 Task: Enable the video filter "Direct3D 11 deinterlace filter" for mosaic bridge stream output.
Action: Mouse moved to (97, 9)
Screenshot: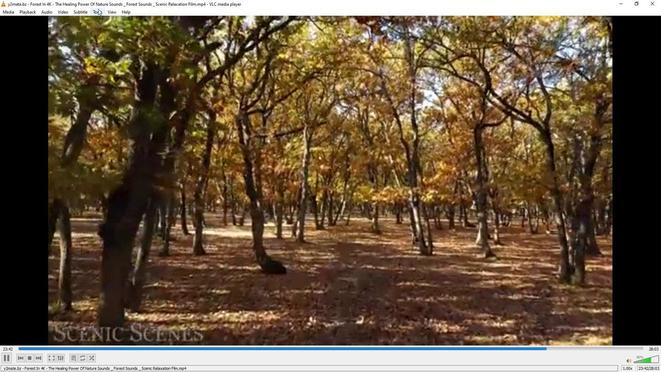 
Action: Mouse pressed left at (97, 9)
Screenshot: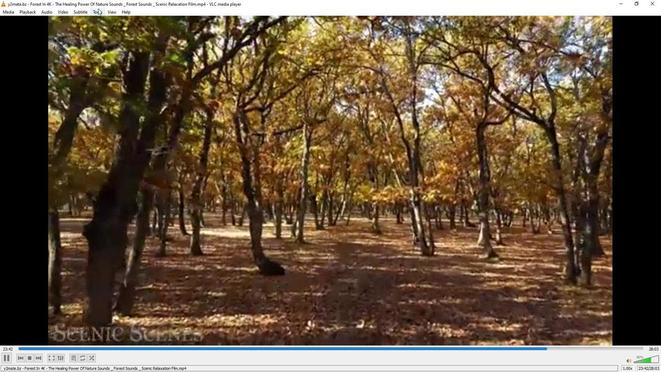 
Action: Mouse moved to (120, 92)
Screenshot: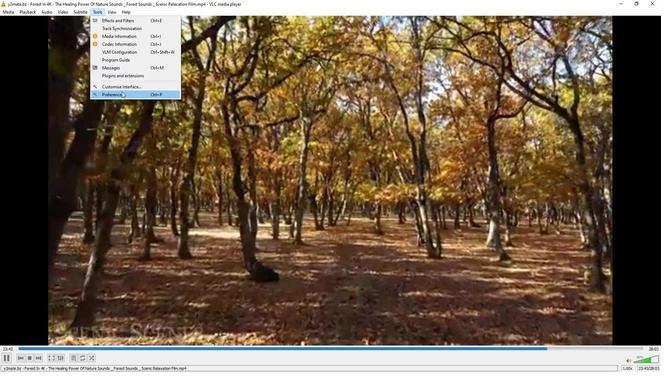 
Action: Mouse pressed left at (120, 92)
Screenshot: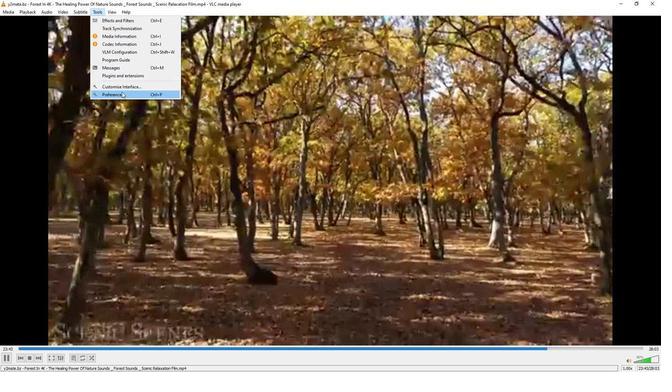 
Action: Mouse moved to (216, 301)
Screenshot: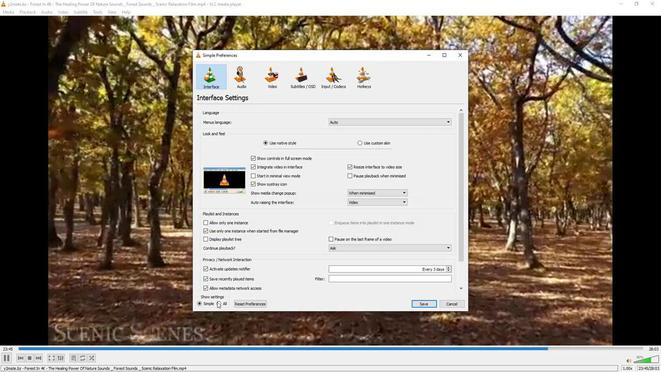 
Action: Mouse pressed left at (216, 301)
Screenshot: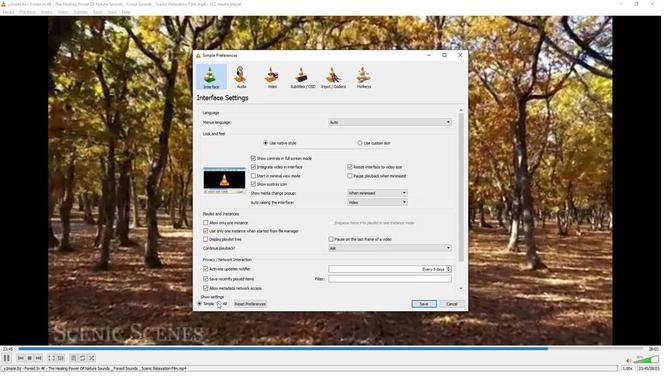 
Action: Mouse moved to (220, 265)
Screenshot: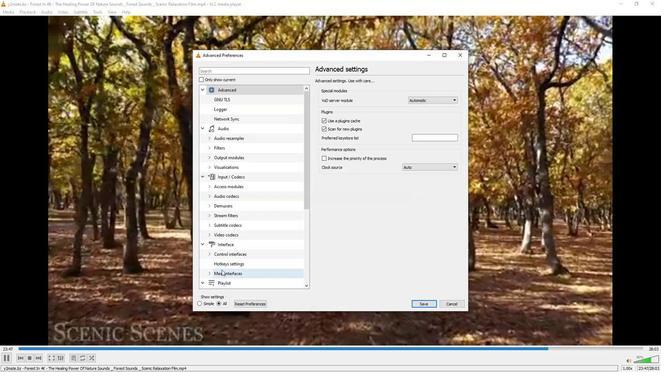 
Action: Mouse scrolled (220, 265) with delta (0, 0)
Screenshot: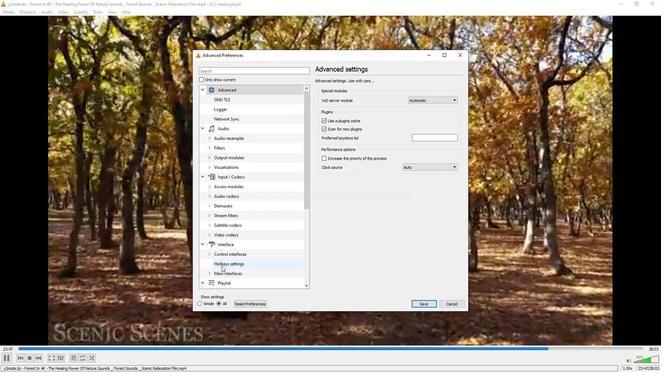 
Action: Mouse scrolled (220, 265) with delta (0, 0)
Screenshot: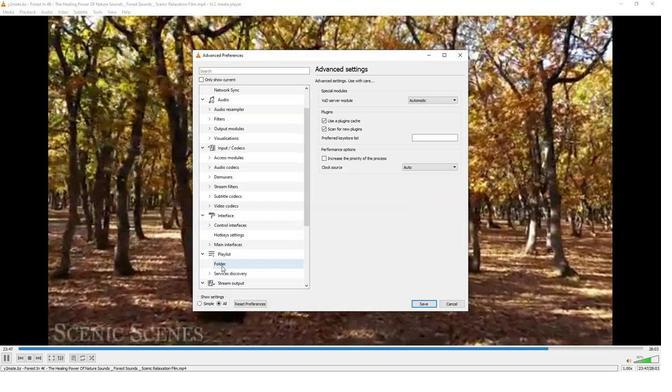
Action: Mouse moved to (220, 264)
Screenshot: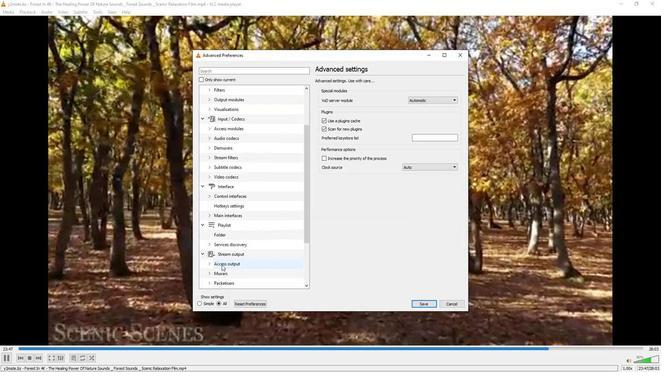 
Action: Mouse scrolled (220, 264) with delta (0, 0)
Screenshot: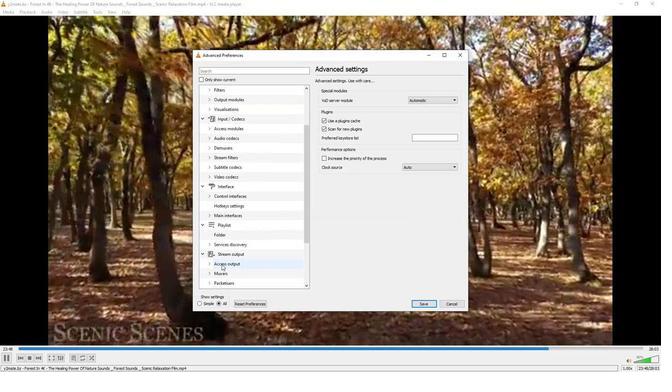 
Action: Mouse moved to (208, 264)
Screenshot: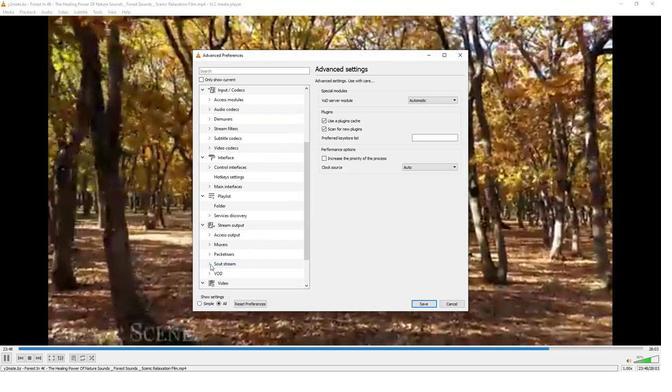 
Action: Mouse pressed left at (208, 264)
Screenshot: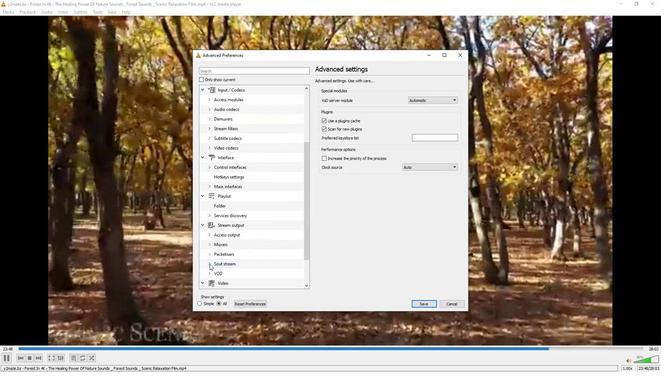 
Action: Mouse moved to (220, 263)
Screenshot: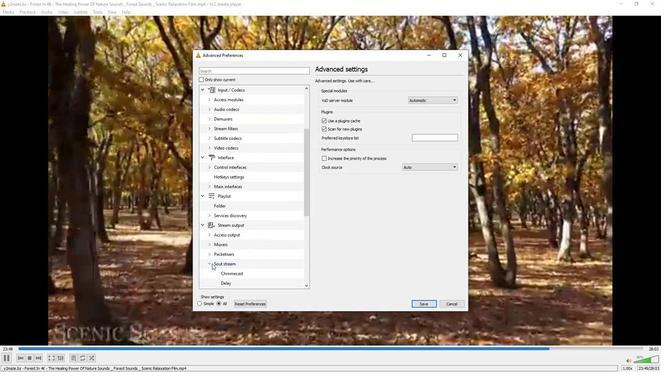 
Action: Mouse scrolled (220, 262) with delta (0, 0)
Screenshot: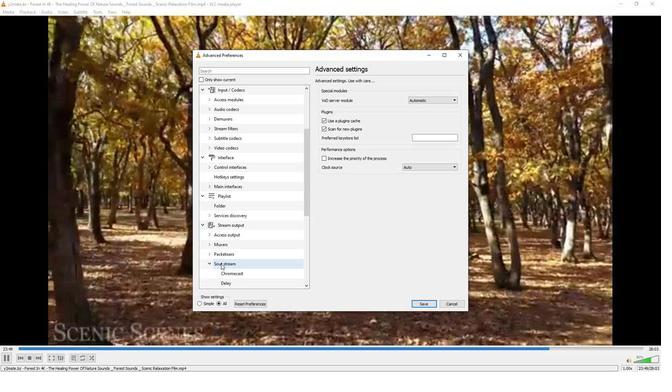 
Action: Mouse scrolled (220, 262) with delta (0, 0)
Screenshot: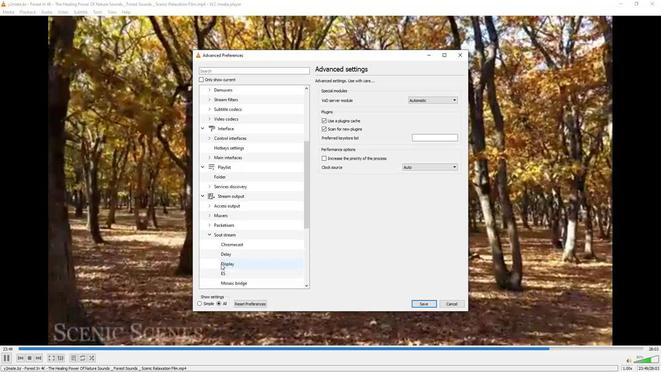 
Action: Mouse moved to (227, 255)
Screenshot: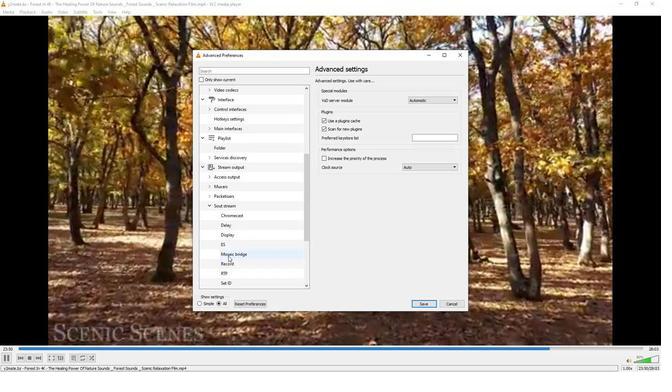 
Action: Mouse pressed left at (227, 255)
Screenshot: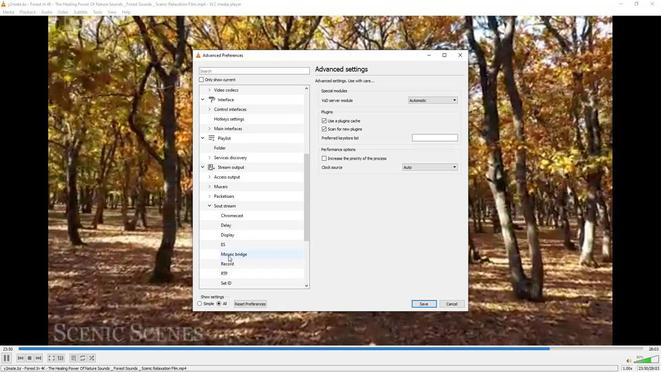 
Action: Mouse moved to (420, 246)
Screenshot: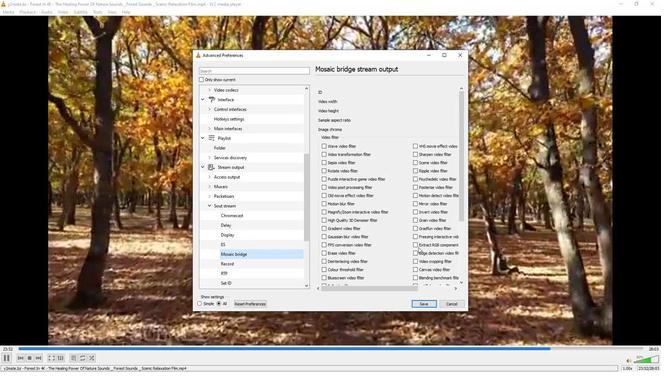 
Action: Mouse scrolled (420, 246) with delta (0, 0)
Screenshot: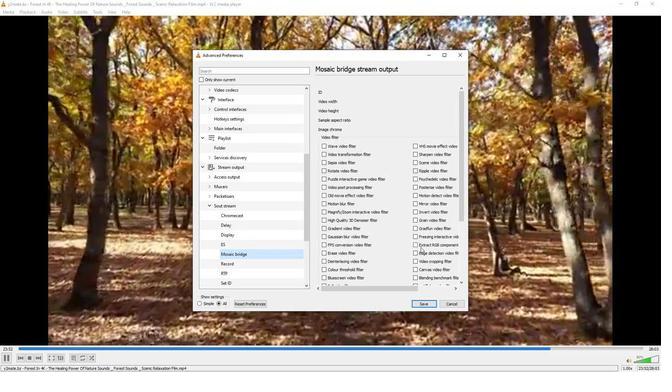 
Action: Mouse scrolled (420, 246) with delta (0, 0)
Screenshot: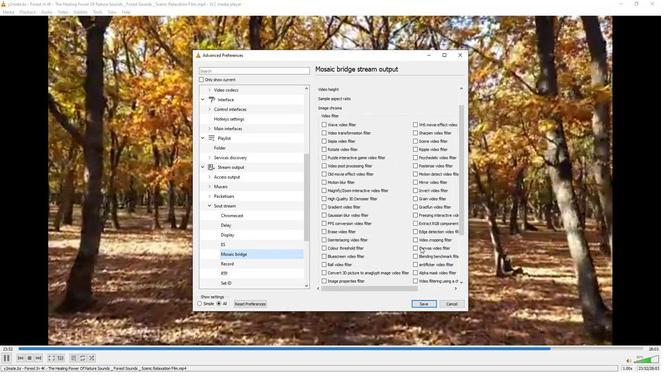 
Action: Mouse scrolled (420, 246) with delta (0, 0)
Screenshot: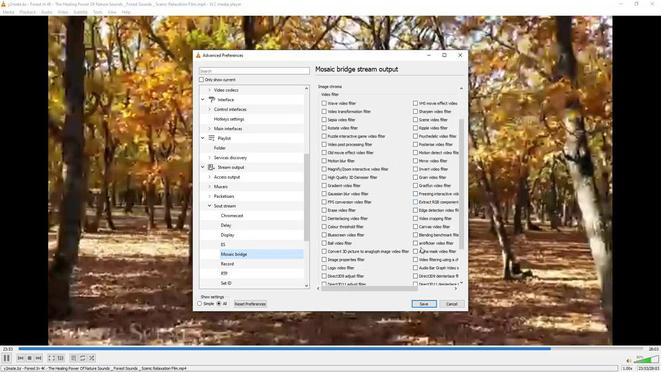 
Action: Mouse moved to (414, 260)
Screenshot: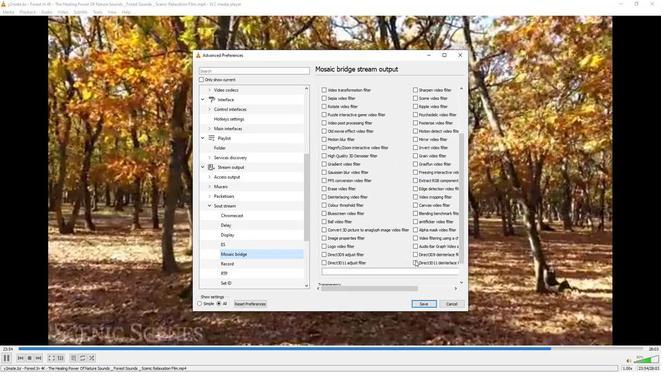 
Action: Mouse pressed left at (414, 260)
Screenshot: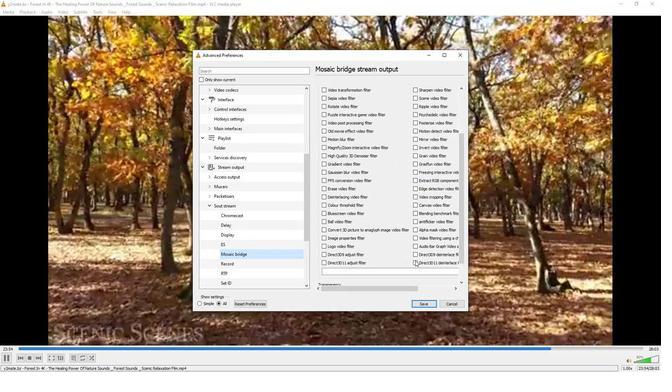 
Action: Mouse moved to (393, 260)
Screenshot: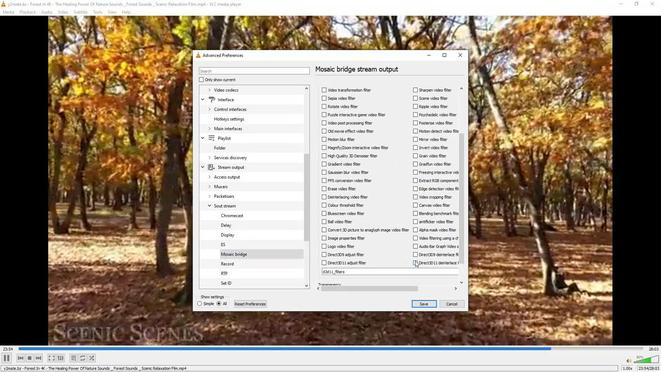 
